 Task: Toggle the column selection mode.
Action: Mouse moved to (211, 89)
Screenshot: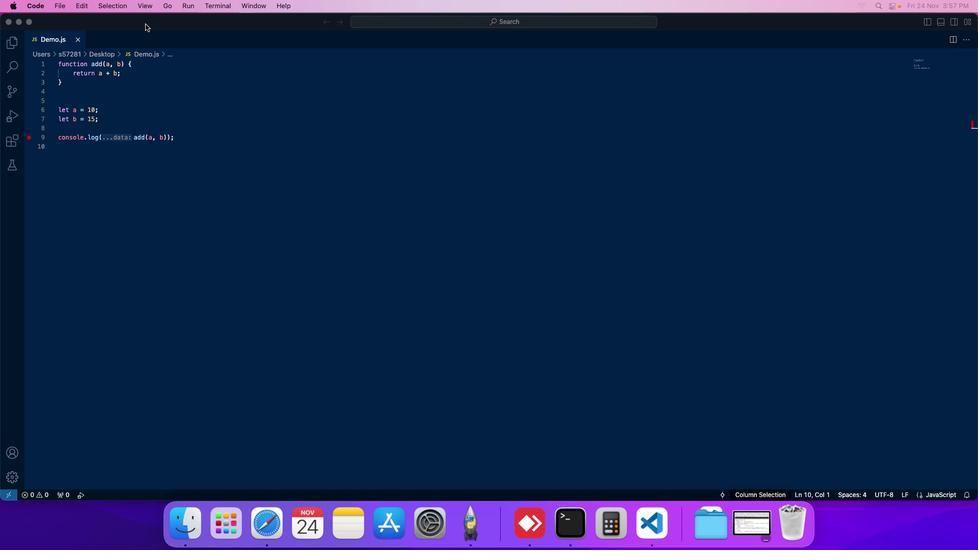 
Action: Mouse pressed left at (211, 89)
Screenshot: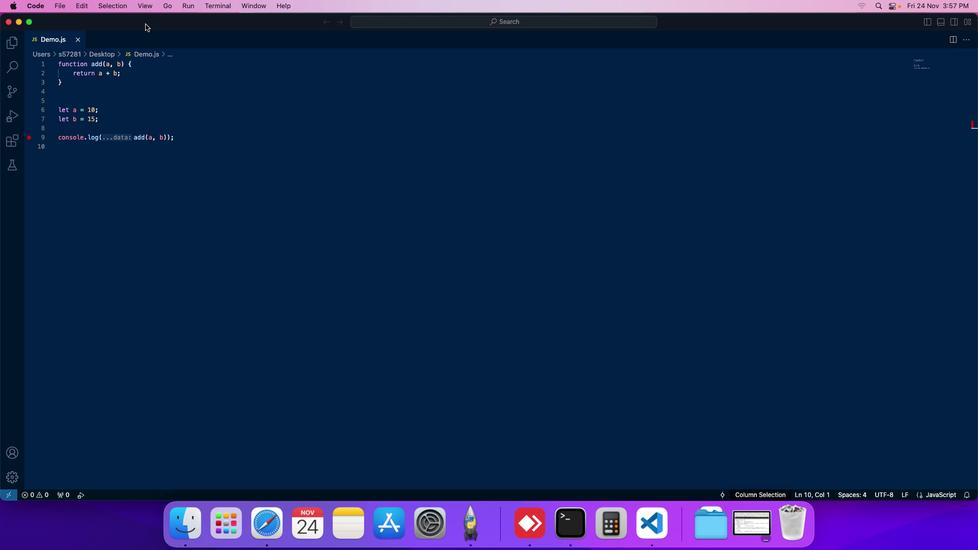 
Action: Mouse moved to (178, 66)
Screenshot: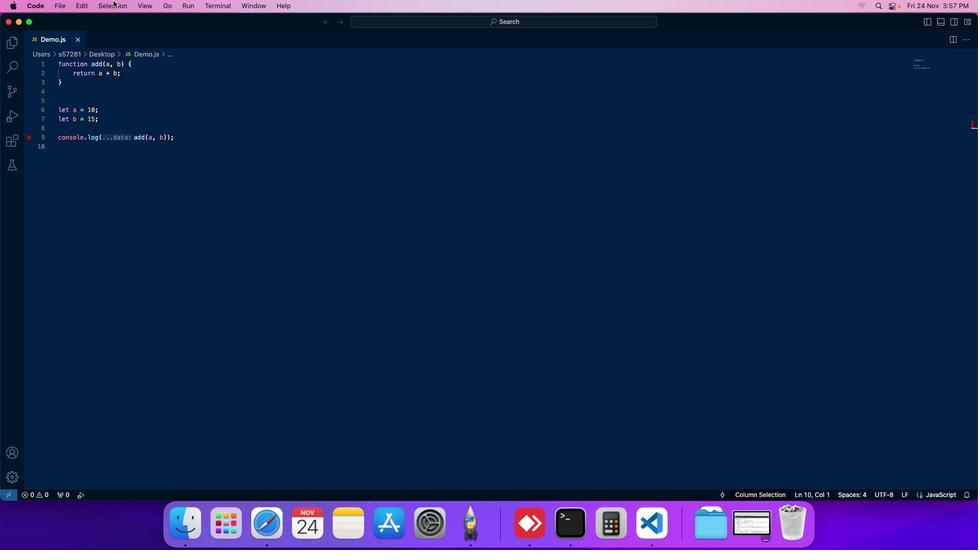 
Action: Mouse pressed left at (178, 66)
Screenshot: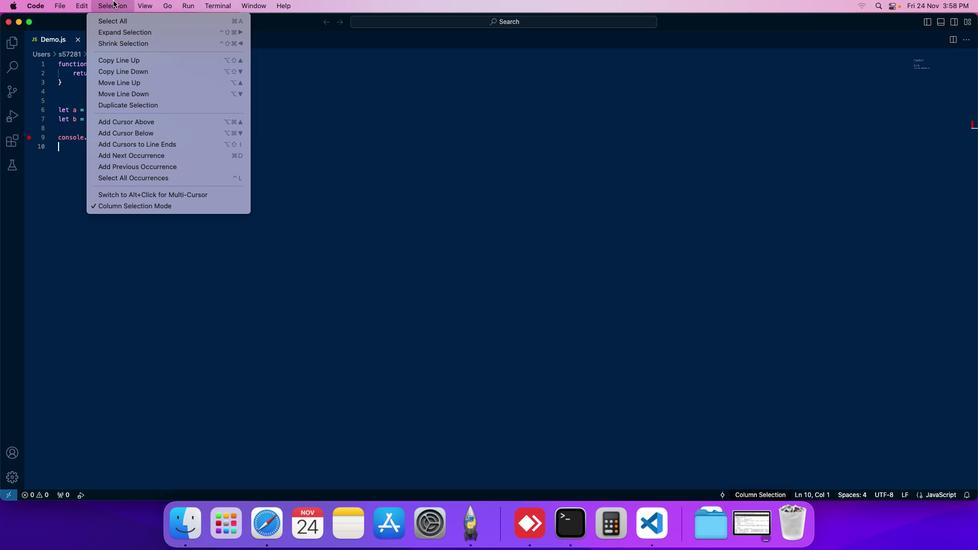 
Action: Mouse moved to (189, 267)
Screenshot: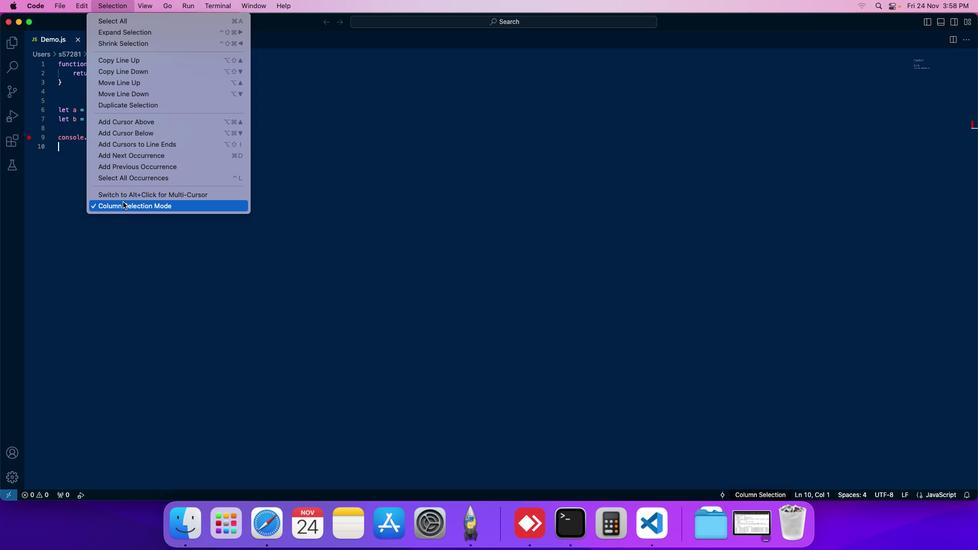 
Action: Mouse pressed left at (189, 267)
Screenshot: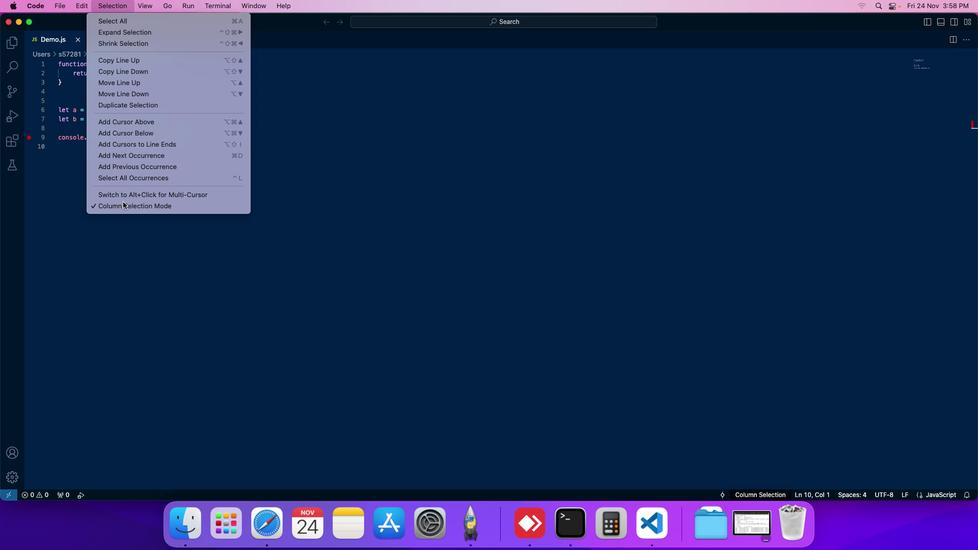
Action: Mouse moved to (219, 182)
Screenshot: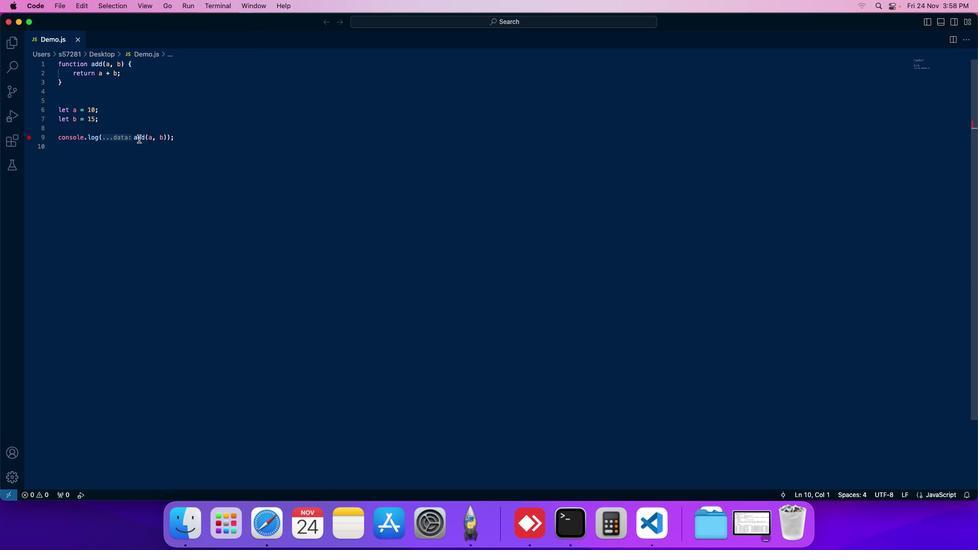 
